 Task: Create Card Contract Review Meeting in Board Project Prioritization Tools to Workspace Budgeting and Forecasting. Create Card IT Operations Review in Board Content Curation to Workspace Budgeting and Forecasting. Create Card Partnership Review Meeting in Board Product Portfolio Management and Rationalization to Workspace Budgeting and Forecasting
Action: Mouse moved to (65, 280)
Screenshot: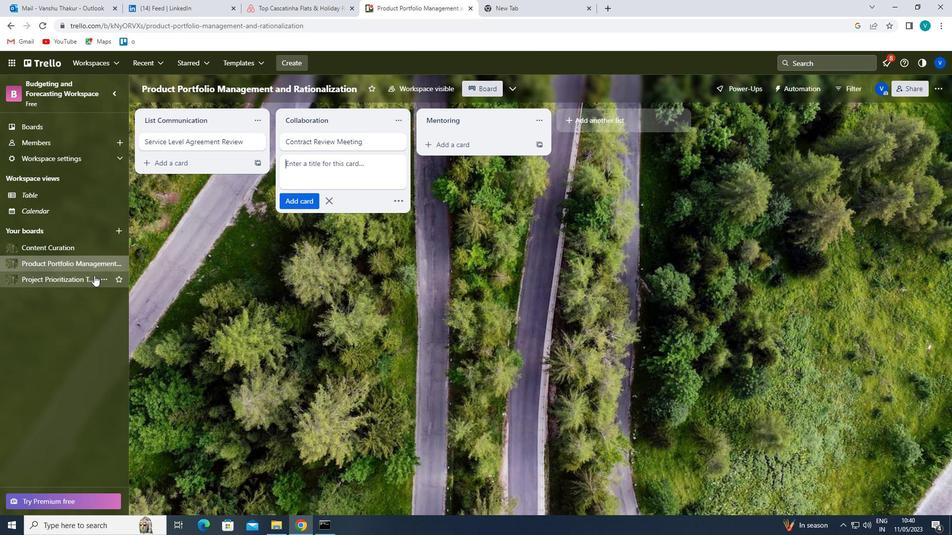 
Action: Mouse pressed left at (65, 280)
Screenshot: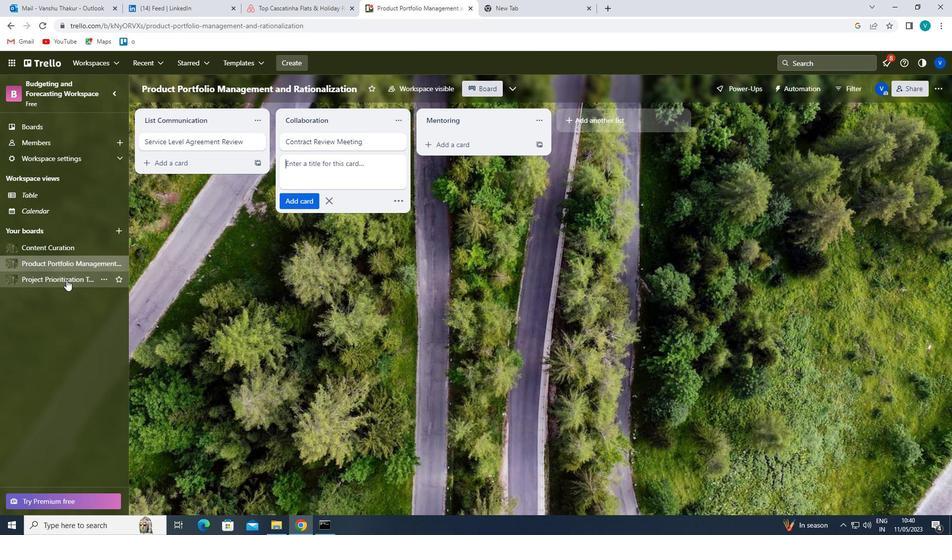 
Action: Mouse moved to (451, 136)
Screenshot: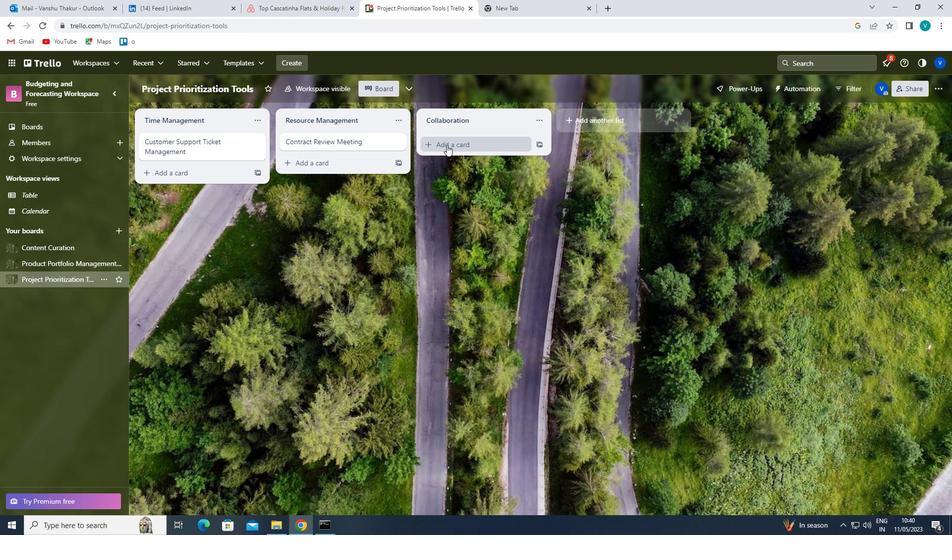 
Action: Mouse pressed left at (451, 136)
Screenshot: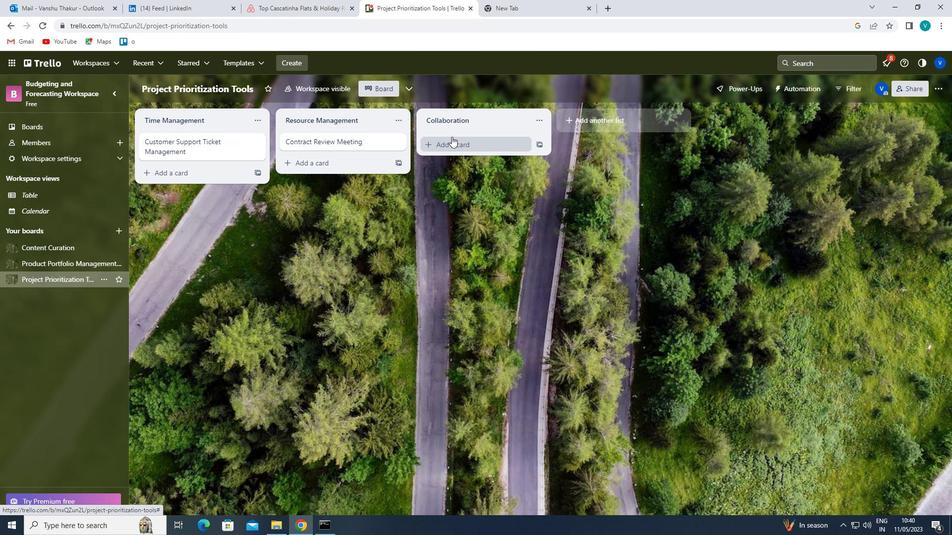 
Action: Key pressed <Key.shift>CONTRACT<Key.space><Key.shift>REVIEW<Key.space><Key.shift>MEETING
Screenshot: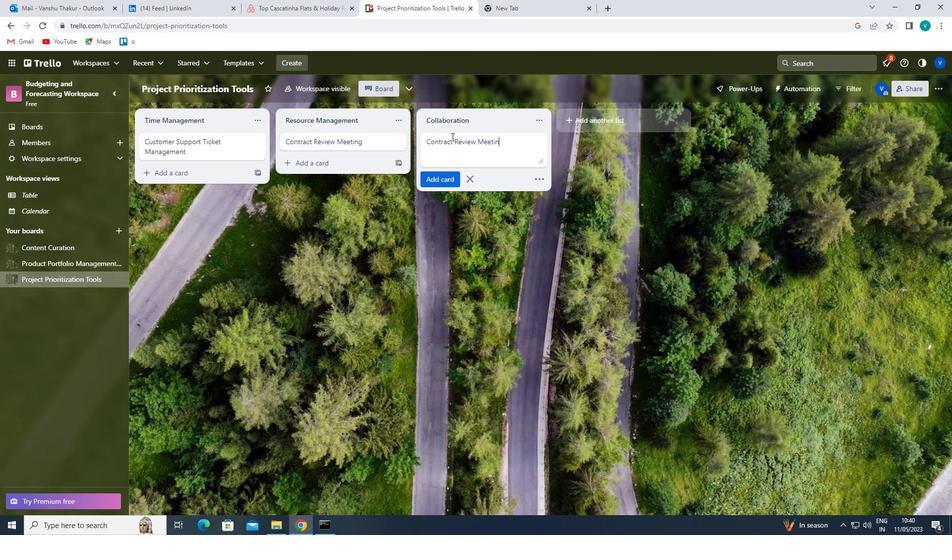 
Action: Mouse moved to (615, 179)
Screenshot: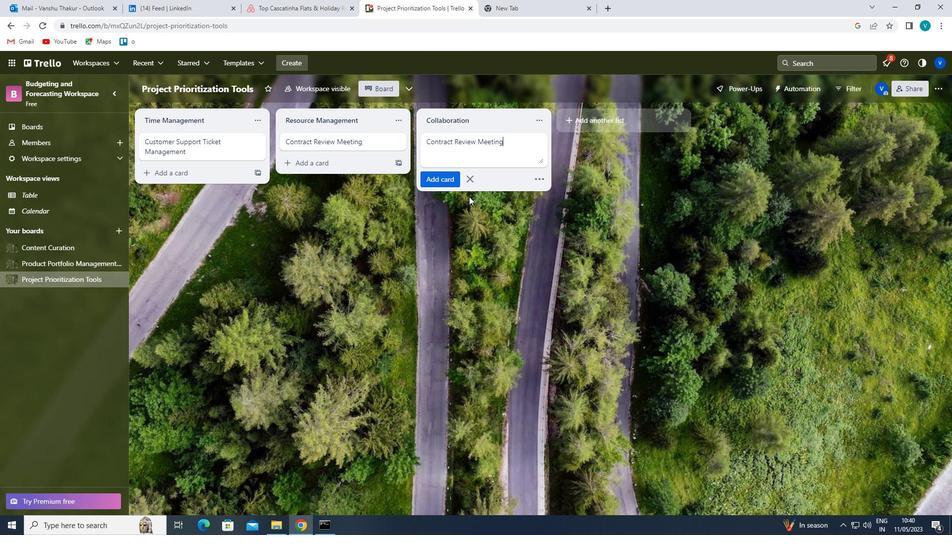 
Action: Key pressed <Key.enter>
Screenshot: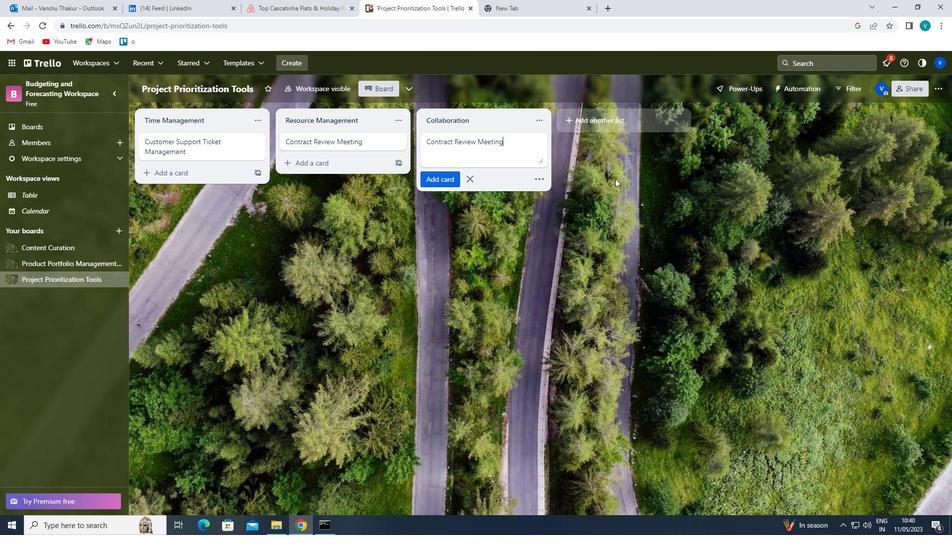 
Action: Mouse moved to (30, 249)
Screenshot: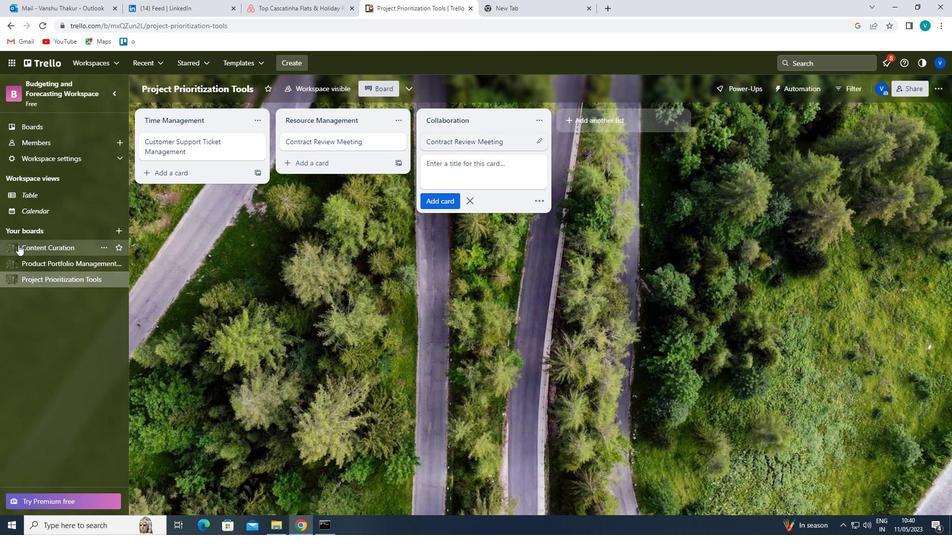 
Action: Mouse pressed left at (30, 249)
Screenshot: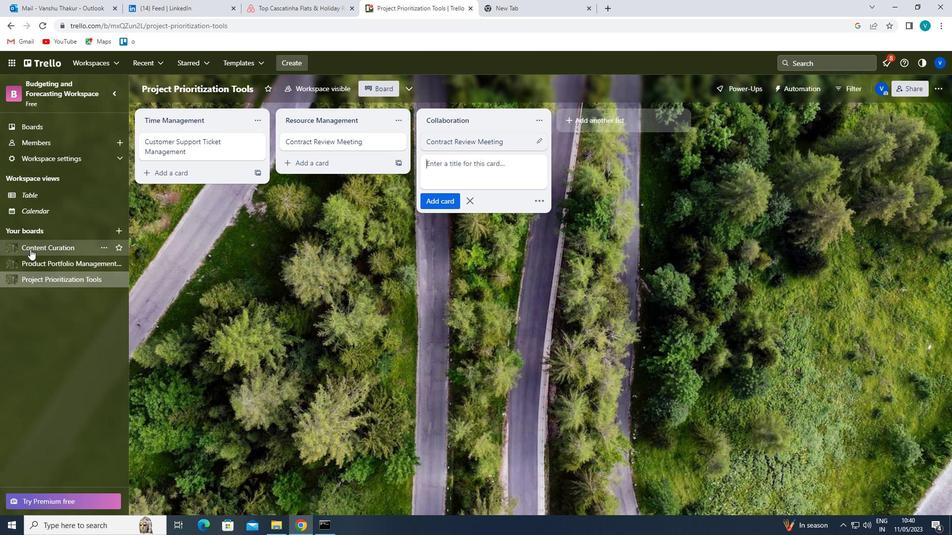 
Action: Mouse moved to (475, 139)
Screenshot: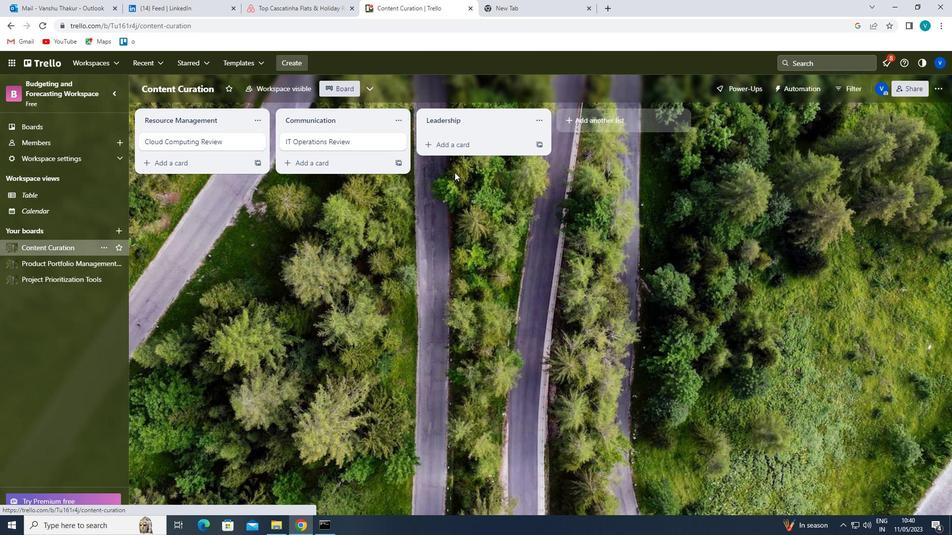 
Action: Mouse pressed left at (475, 139)
Screenshot: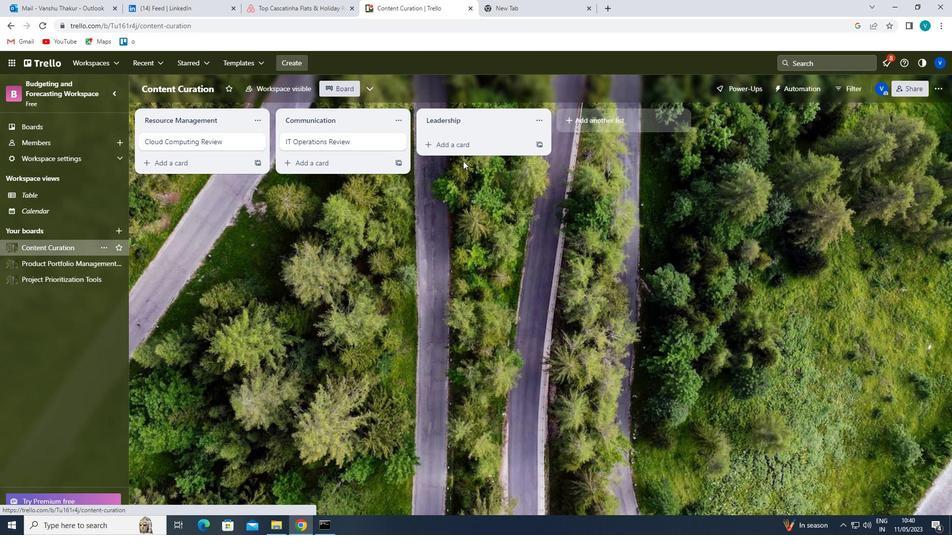 
Action: Key pressed <Key.shift>IT<Key.space><Key.shift><Key.shift>OPERAR<Key.backspace>TIONS<Key.space><Key.shift>REVIEW<Key.enter>
Screenshot: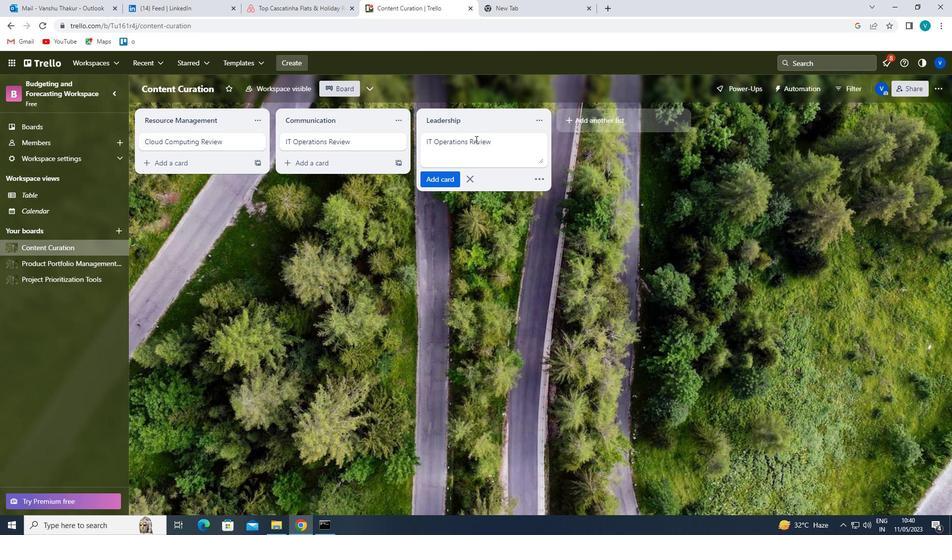 
Action: Mouse moved to (51, 268)
Screenshot: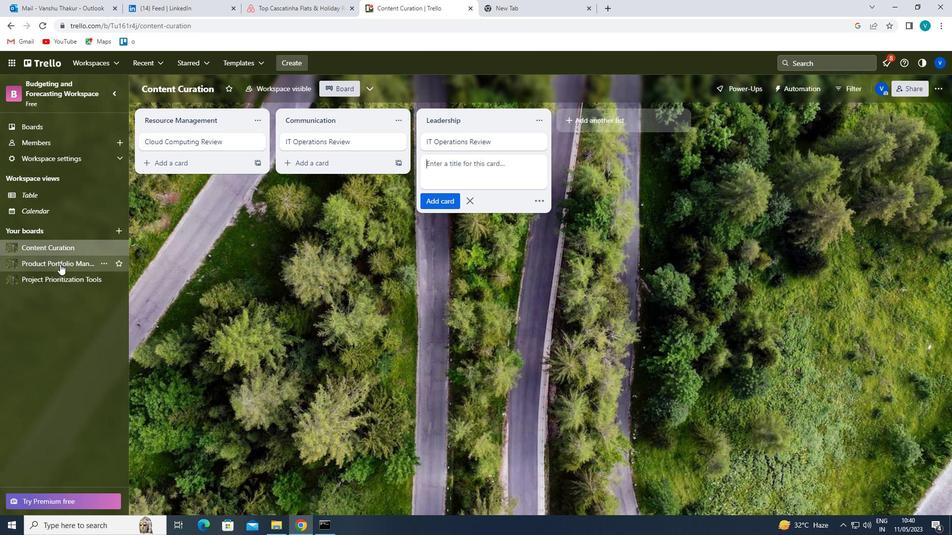 
Action: Mouse pressed left at (51, 268)
Screenshot: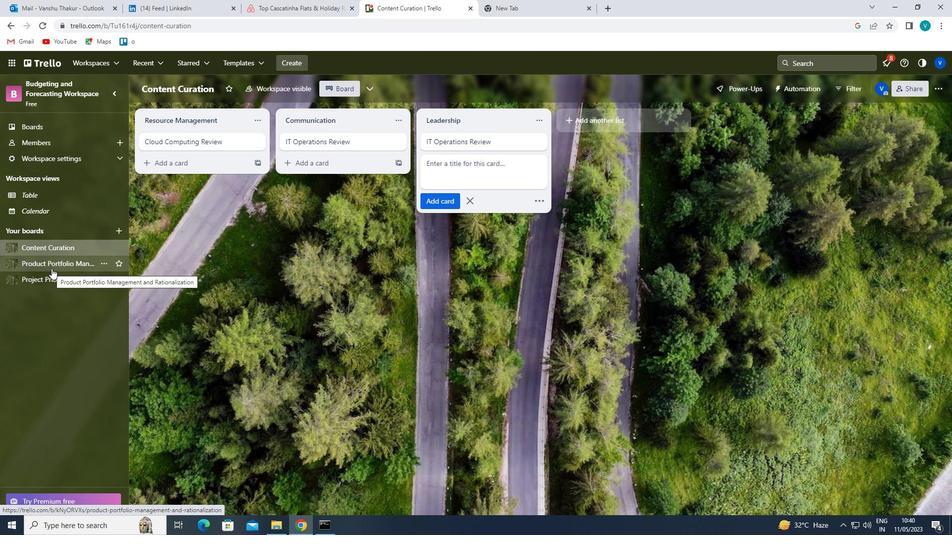 
Action: Mouse moved to (483, 140)
Screenshot: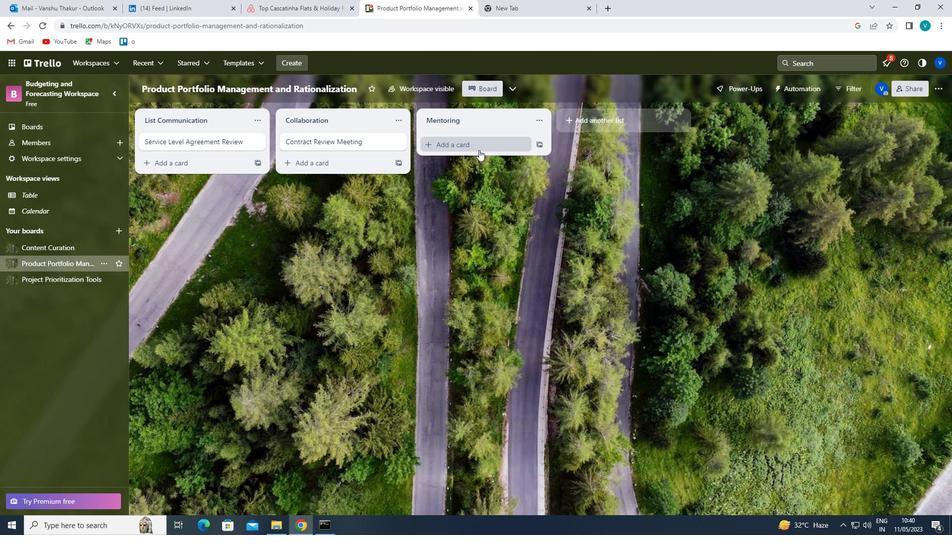 
Action: Mouse pressed left at (483, 140)
Screenshot: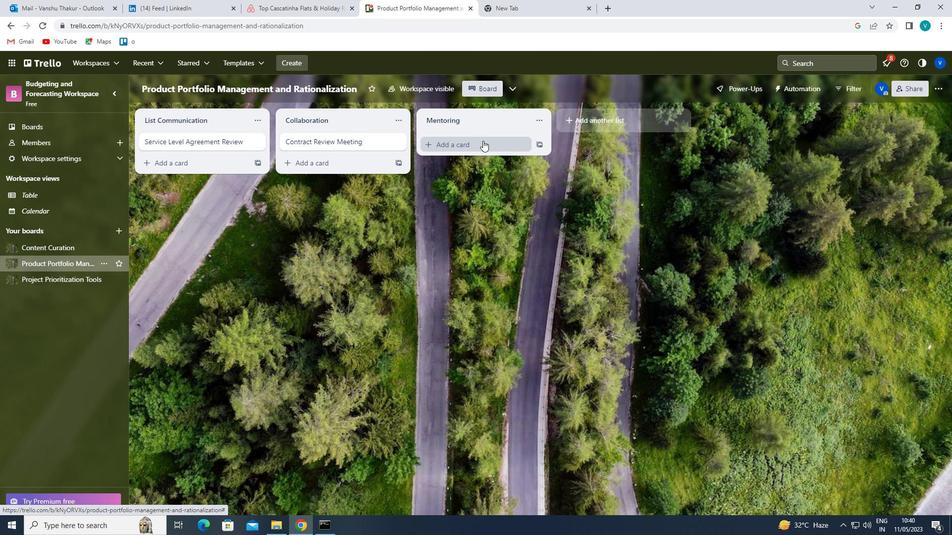 
Action: Key pressed <Key.shift>PARTNERSHIOP<Key.backspace>P<Key.space><Key.backspace><Key.backspace><Key.backspace>P<Key.space><Key.shift>REVIEW<Key.space><Key.shift>MEETING
Screenshot: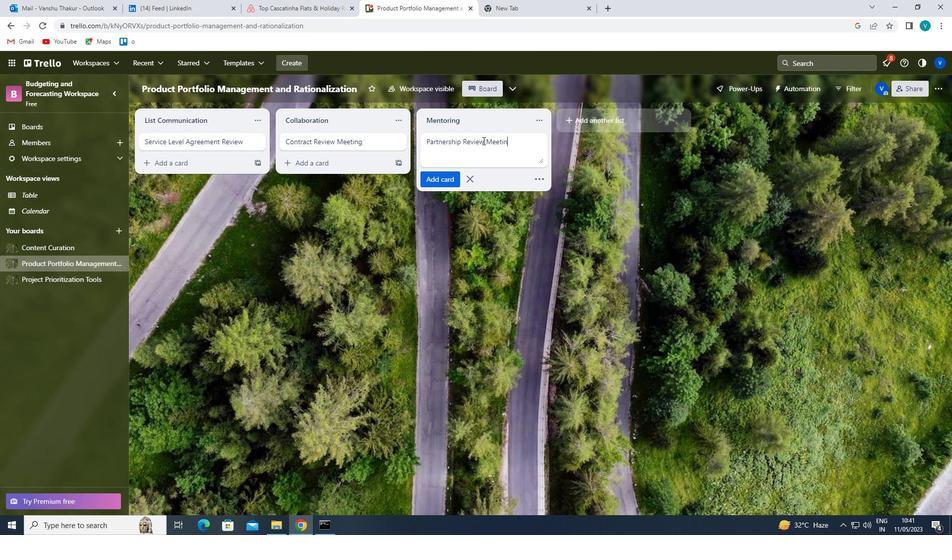 
Action: Mouse moved to (564, 219)
Screenshot: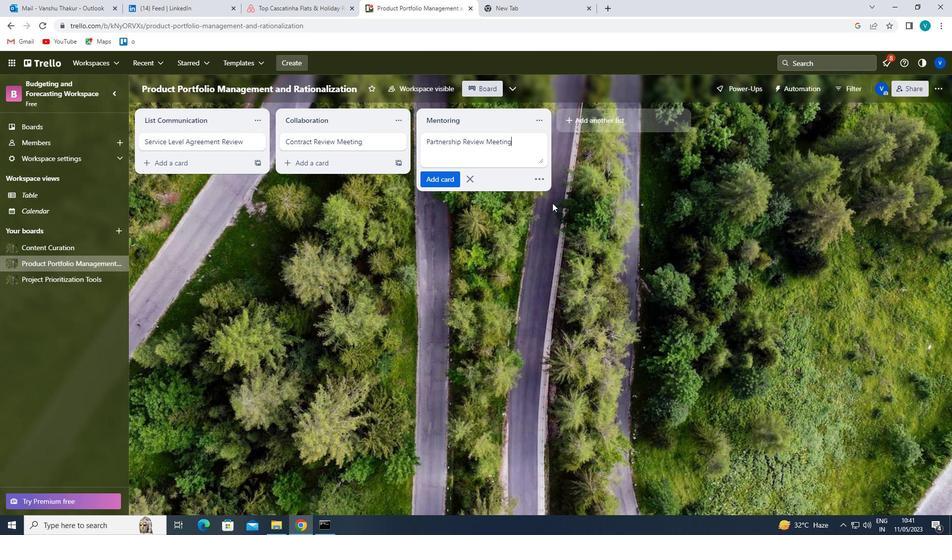 
Action: Key pressed <Key.enter>
Screenshot: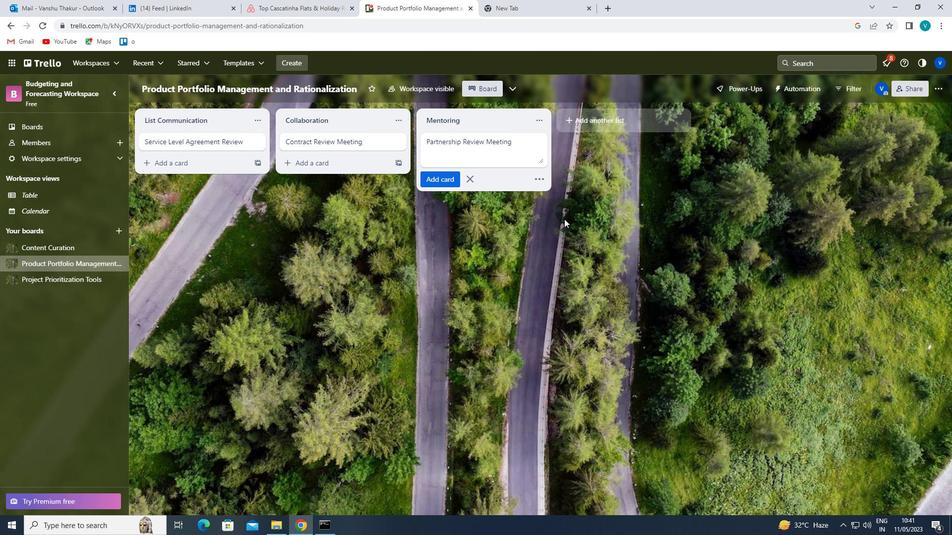 
